 Task: Create a Workspace WS0000000006 in Trello with Workspace Type as ENGINEERING-IT and Workspace Description as WD0000000006. Invite a Team Member Ayush98111@gmail.com to Workspace WS0000000006 in Trello. Invite a Team Member Nikrathi889@gmail.com to Workspace WS0000000006 in Trello. Invite a Team Member Mailaustralia7@gmail.com to Workspace WS0000000006 in Trello. Invite a Team Member Carxxstreet791@gmail.com to Workspace WS0000000006 in Trello
Action: Mouse moved to (471, 54)
Screenshot: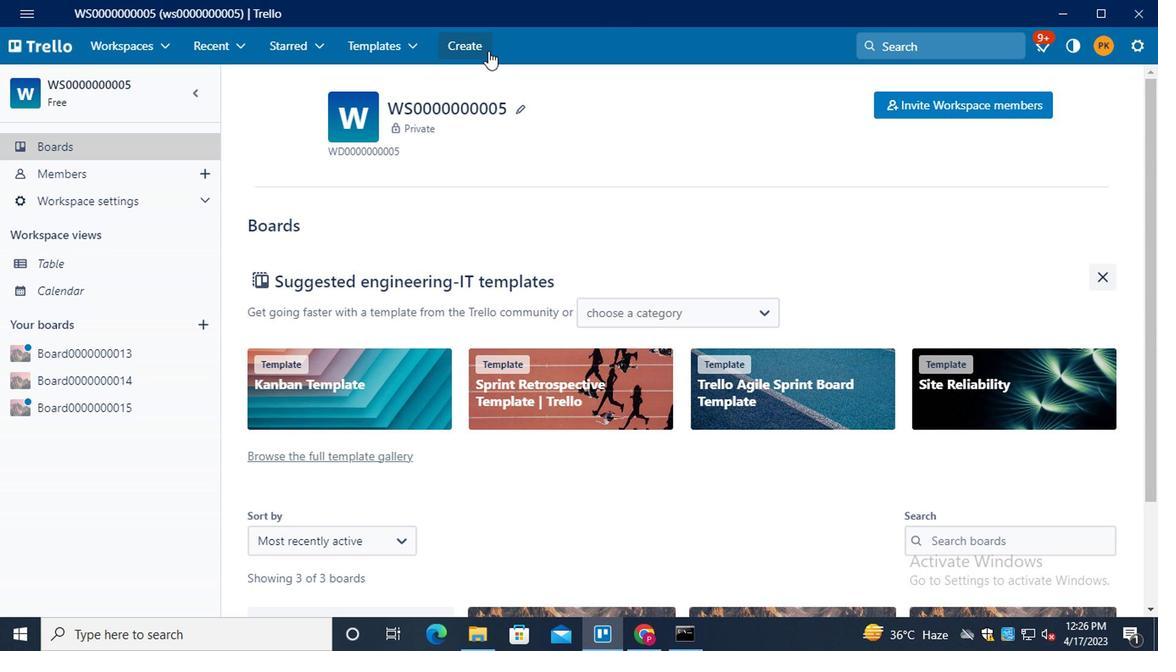 
Action: Mouse pressed left at (471, 54)
Screenshot: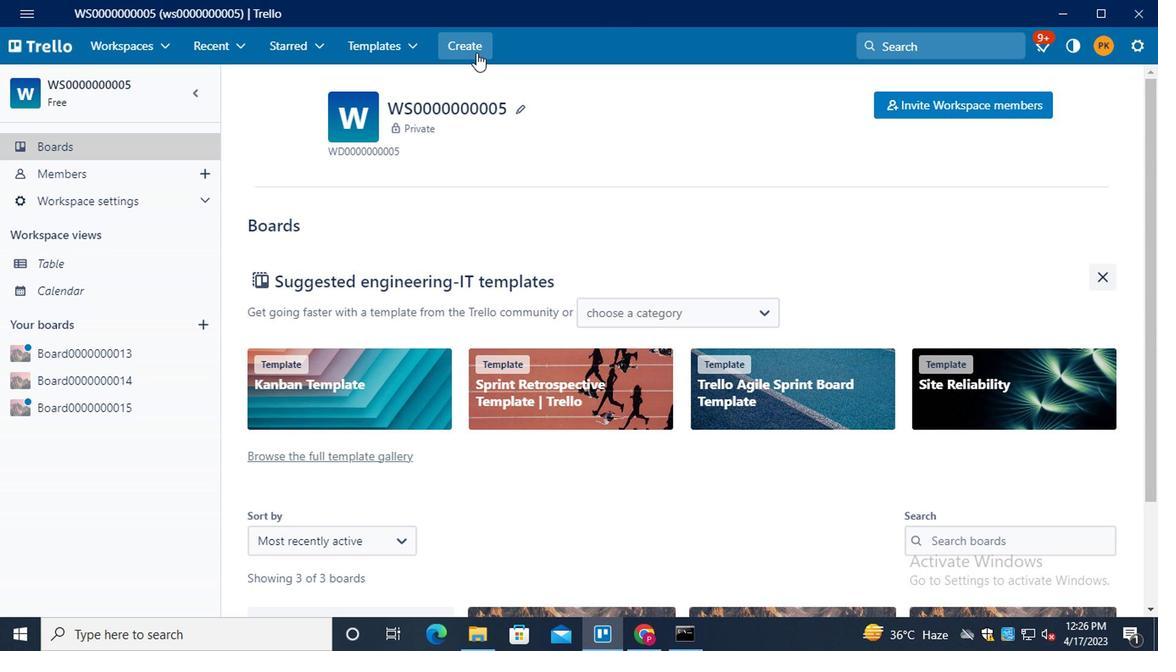 
Action: Mouse moved to (537, 251)
Screenshot: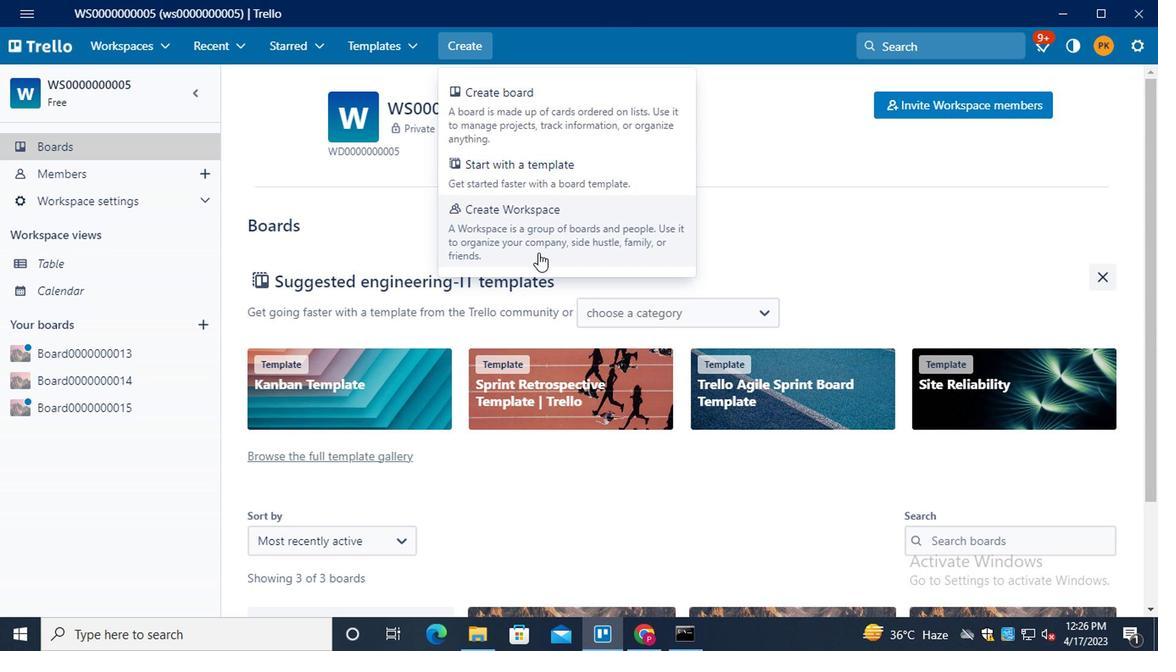 
Action: Mouse pressed left at (537, 251)
Screenshot: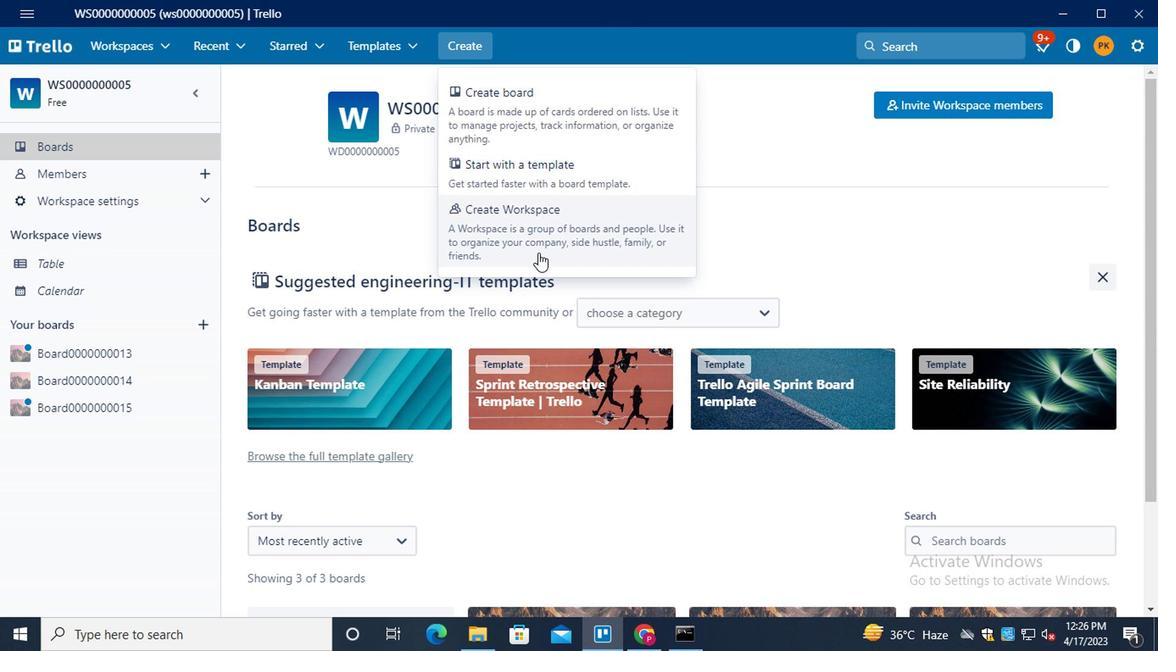 
Action: Mouse moved to (353, 269)
Screenshot: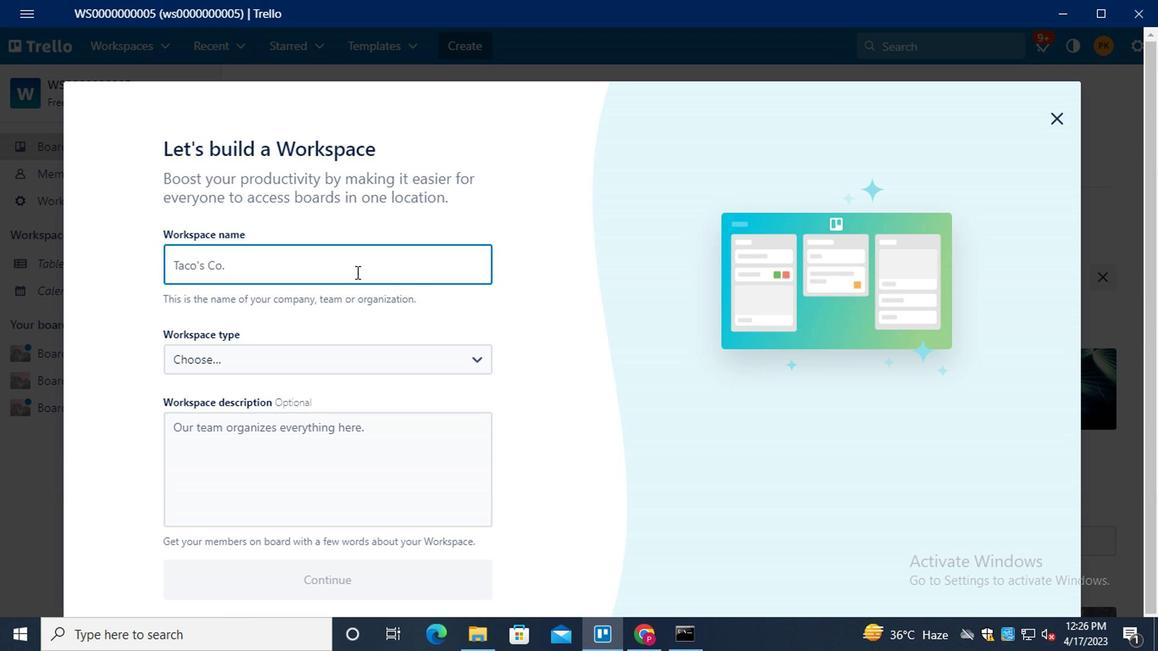 
Action: Mouse pressed left at (353, 269)
Screenshot: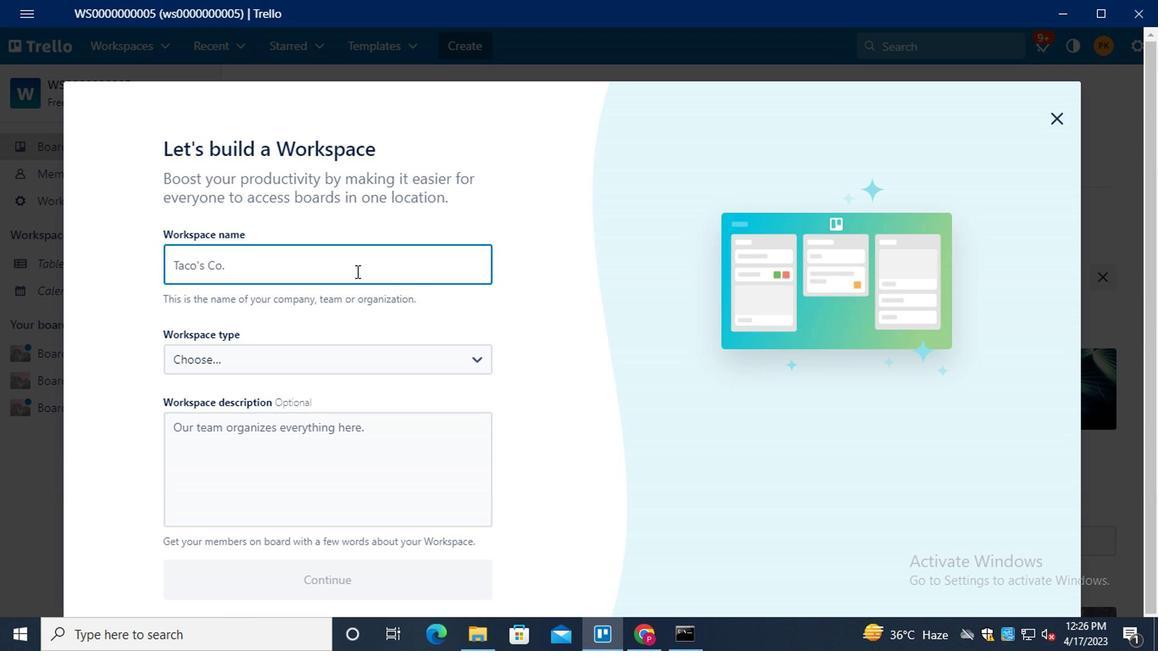 
Action: Key pressed <Key.shift>WS0000000006
Screenshot: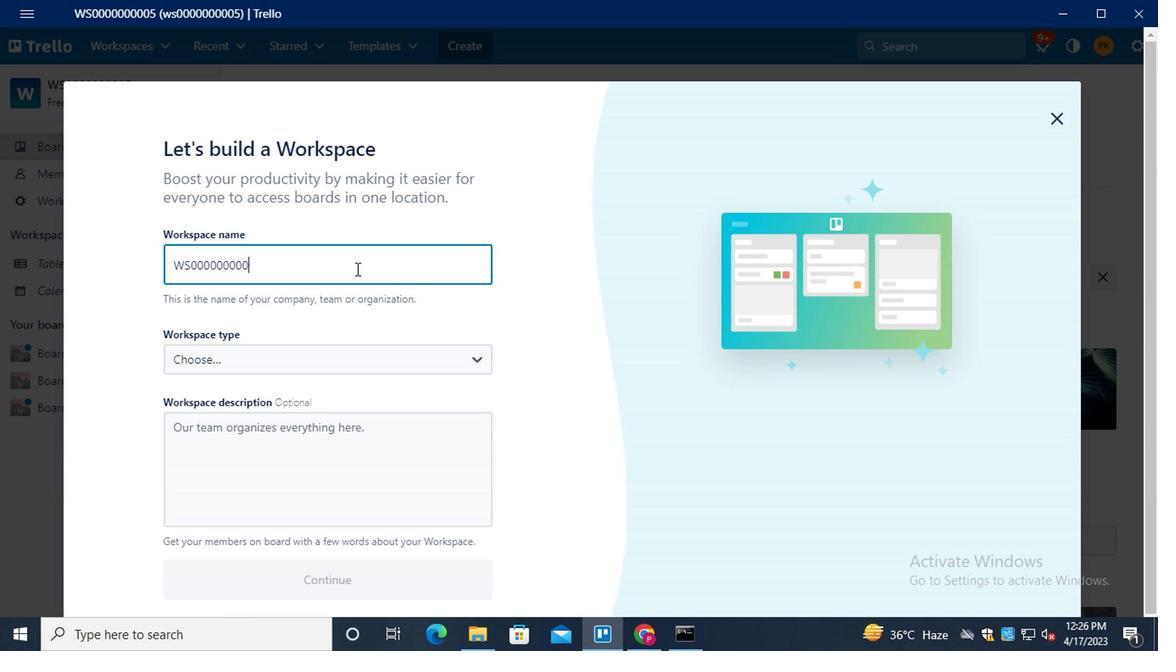 
Action: Mouse moved to (365, 357)
Screenshot: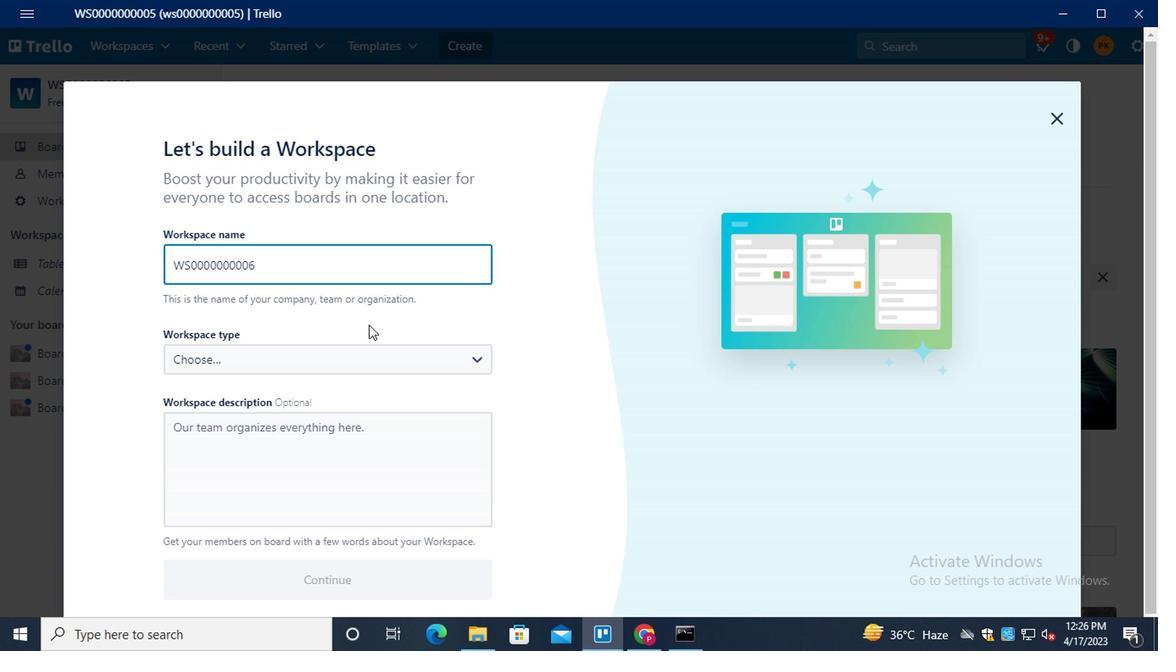 
Action: Mouse pressed left at (365, 357)
Screenshot: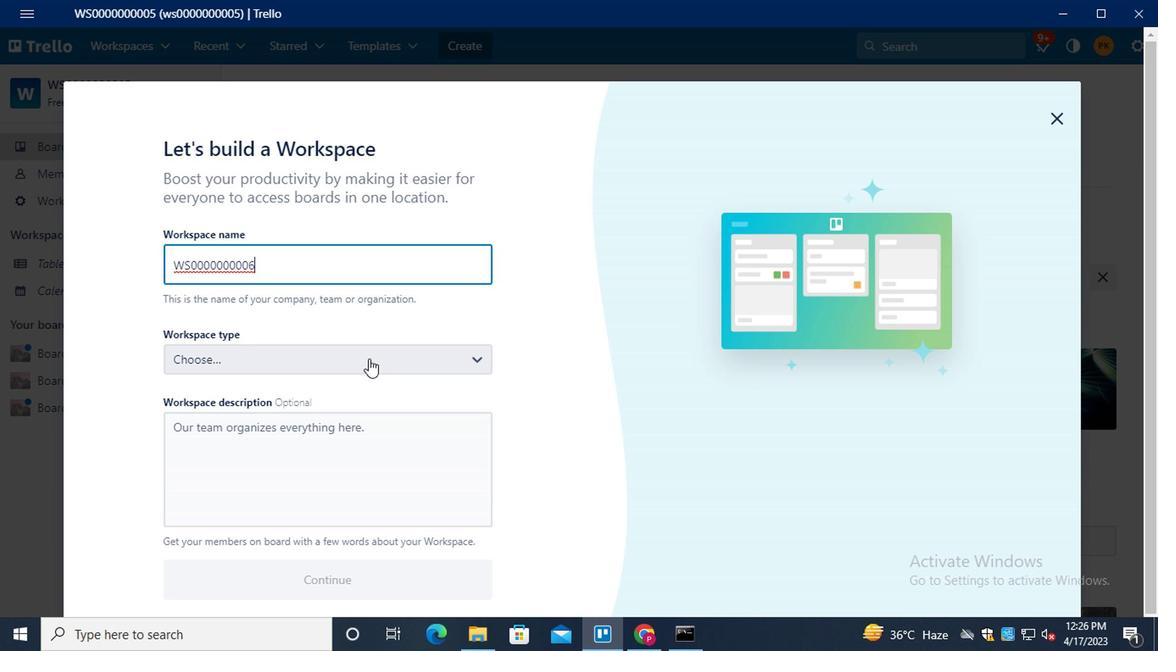 
Action: Mouse moved to (322, 555)
Screenshot: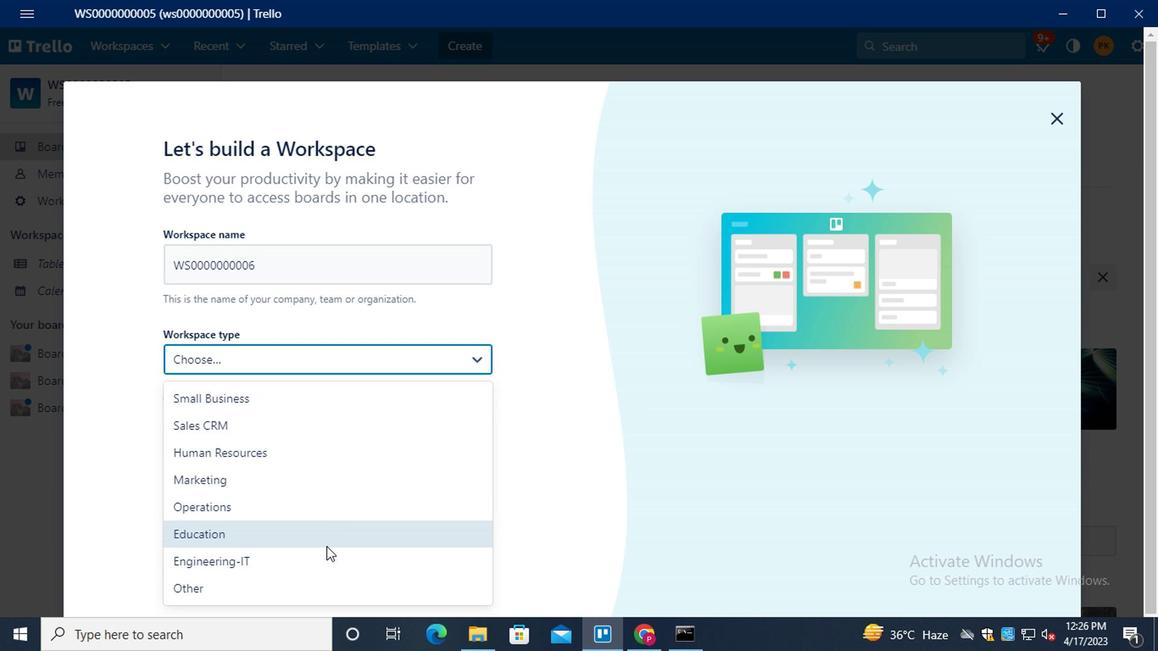 
Action: Mouse pressed left at (322, 555)
Screenshot: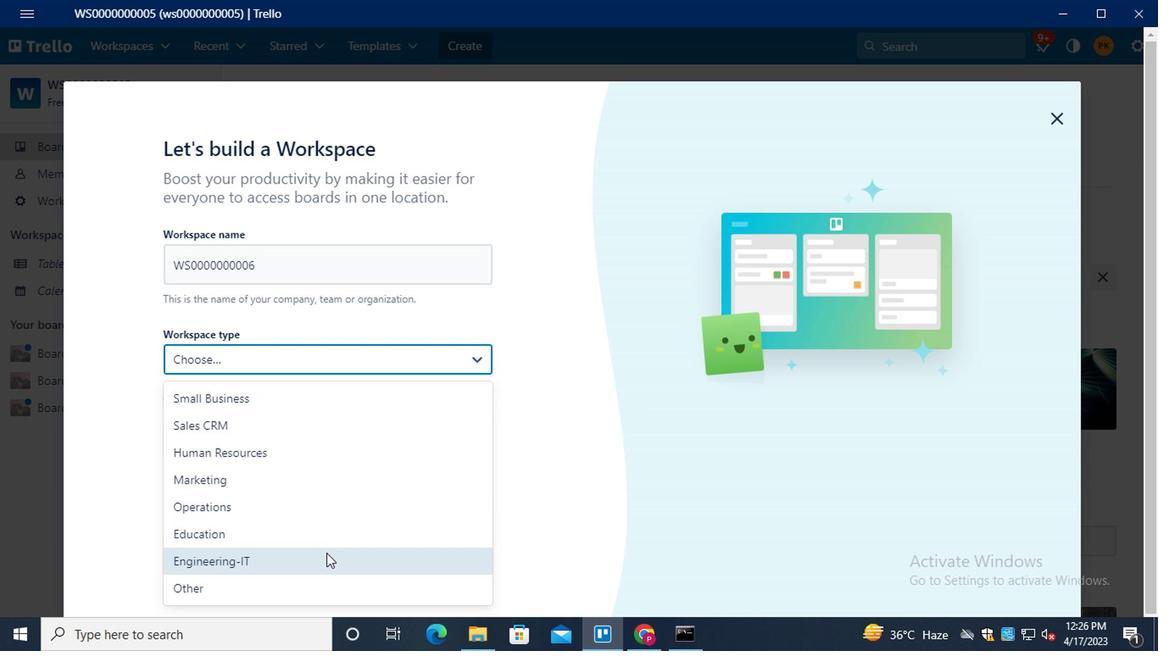 
Action: Mouse moved to (293, 462)
Screenshot: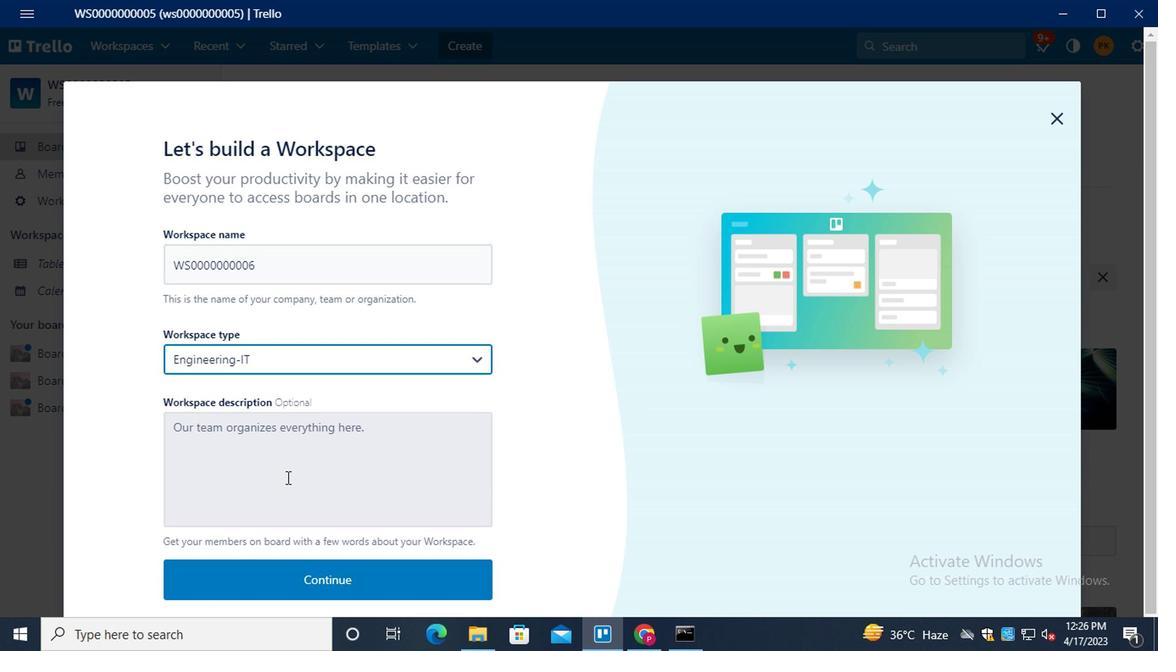 
Action: Mouse pressed left at (293, 462)
Screenshot: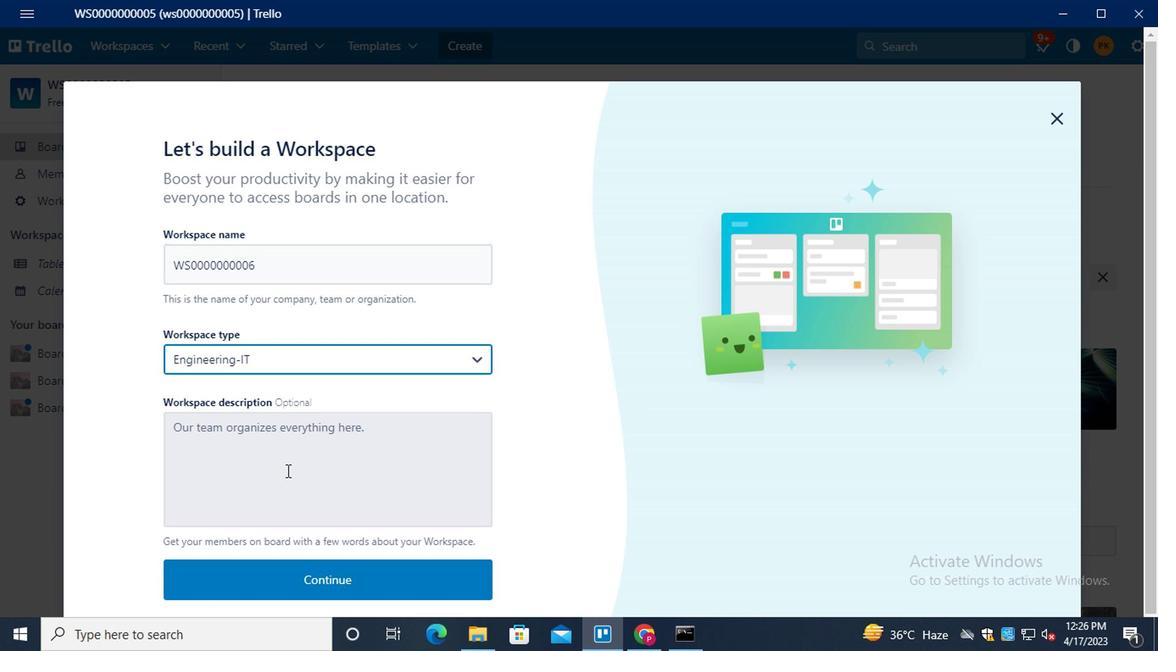 
Action: Key pressed <Key.shift>WD0000000006
Screenshot: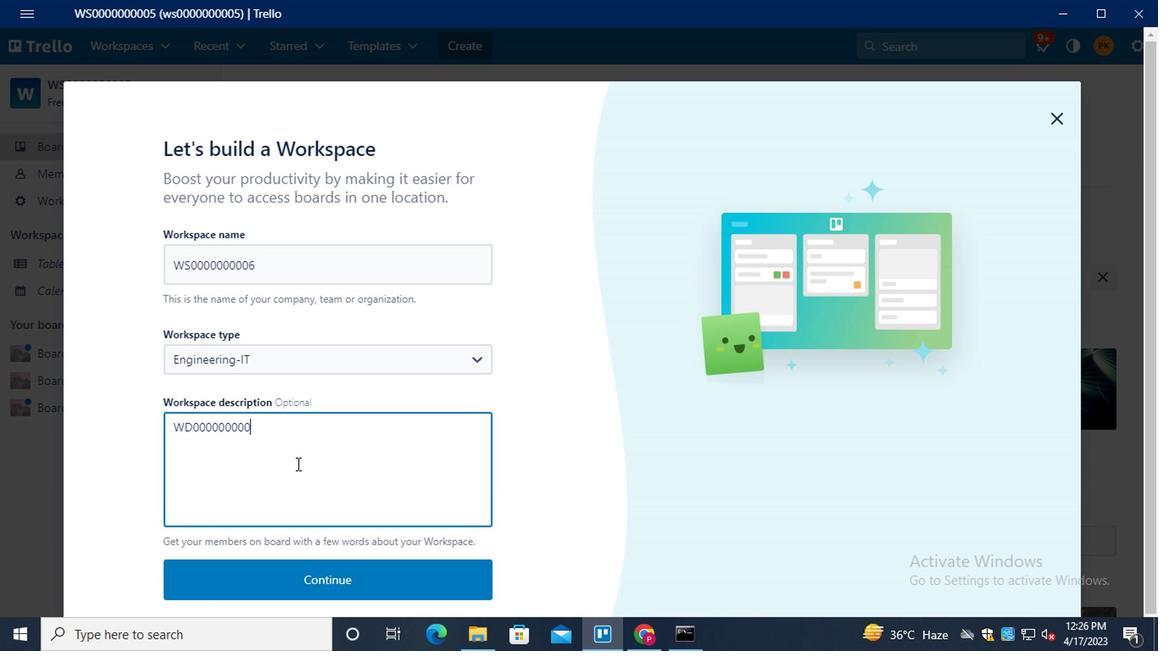 
Action: Mouse moved to (301, 570)
Screenshot: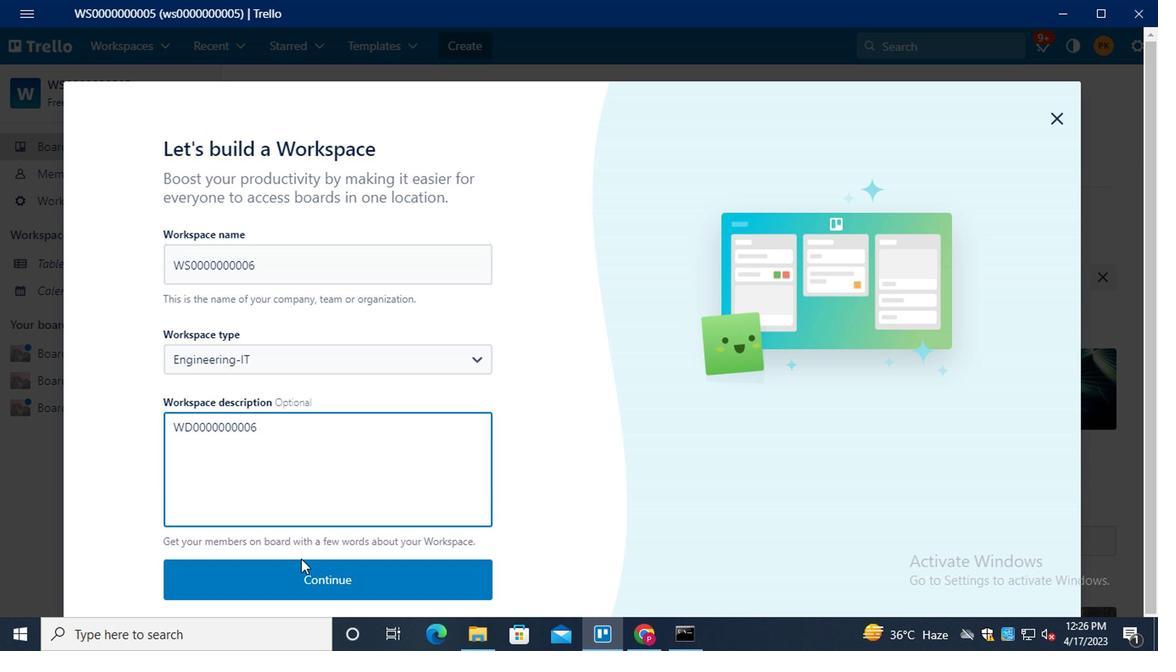 
Action: Mouse pressed left at (301, 570)
Screenshot: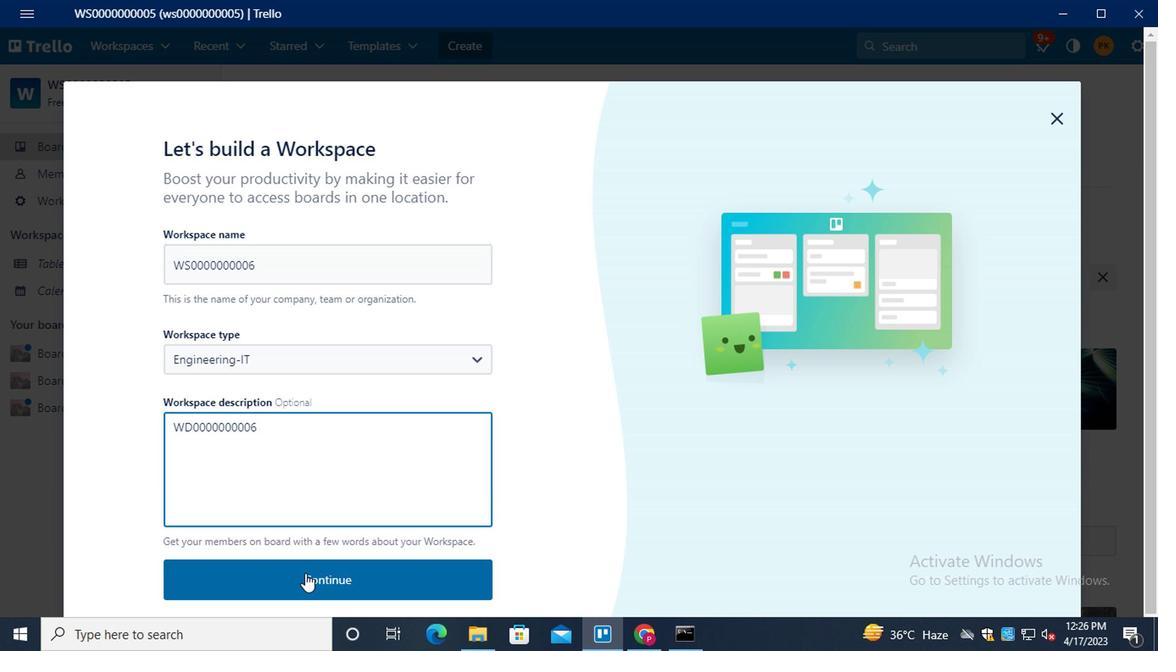 
Action: Mouse moved to (336, 265)
Screenshot: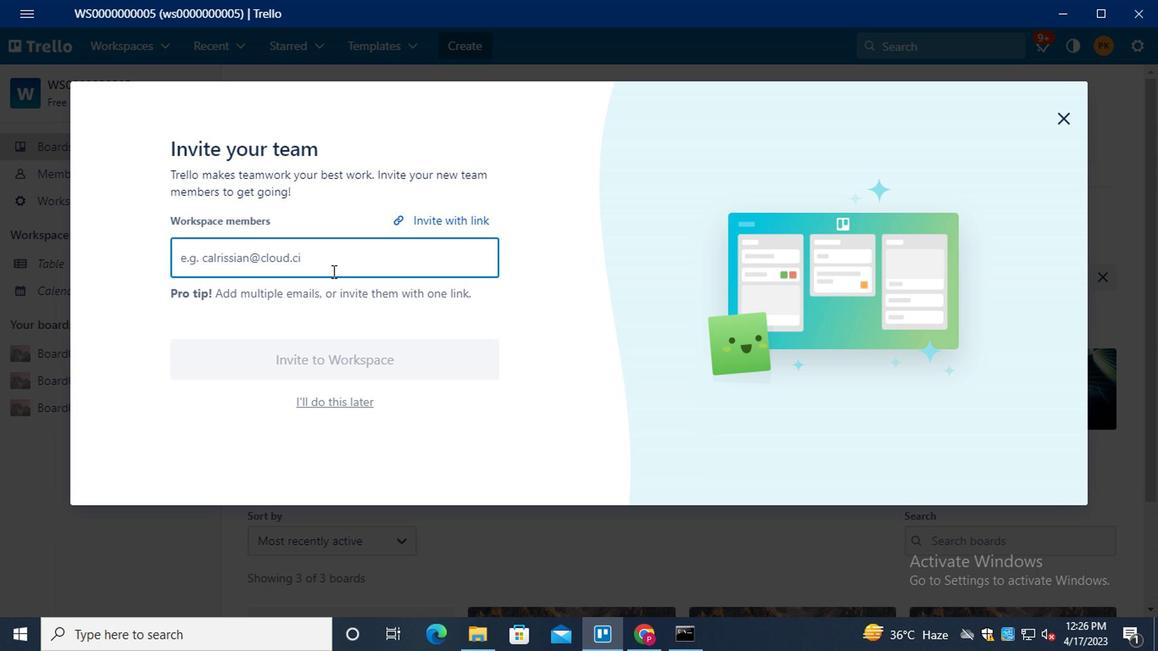 
Action: Mouse pressed left at (336, 265)
Screenshot: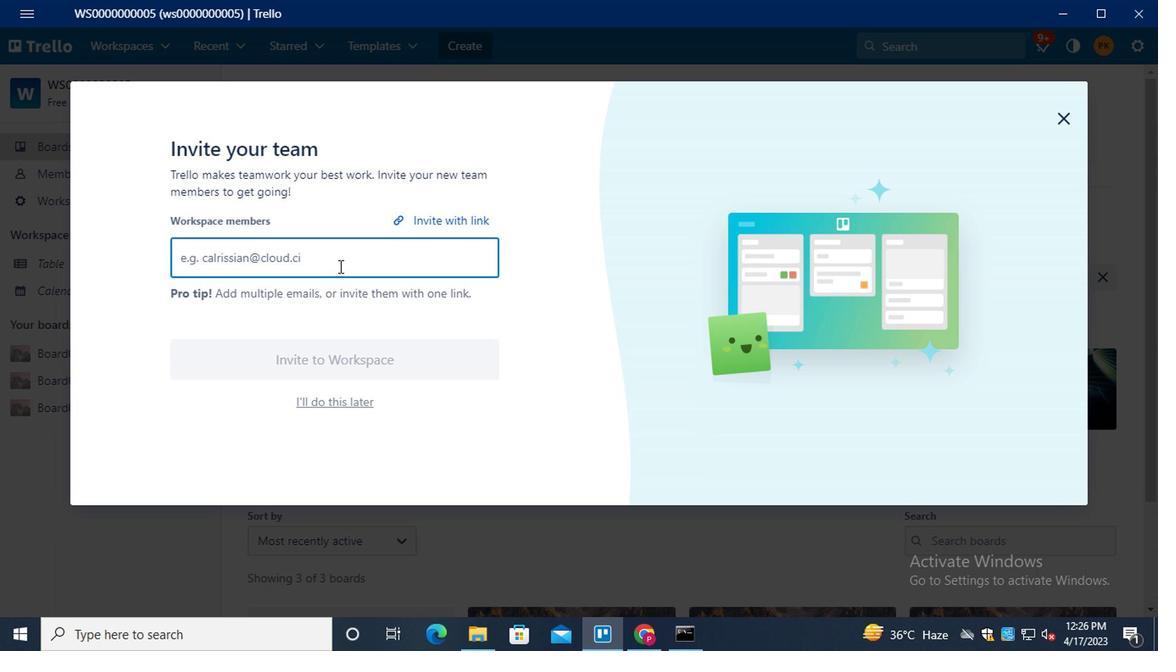 
Action: Mouse moved to (334, 264)
Screenshot: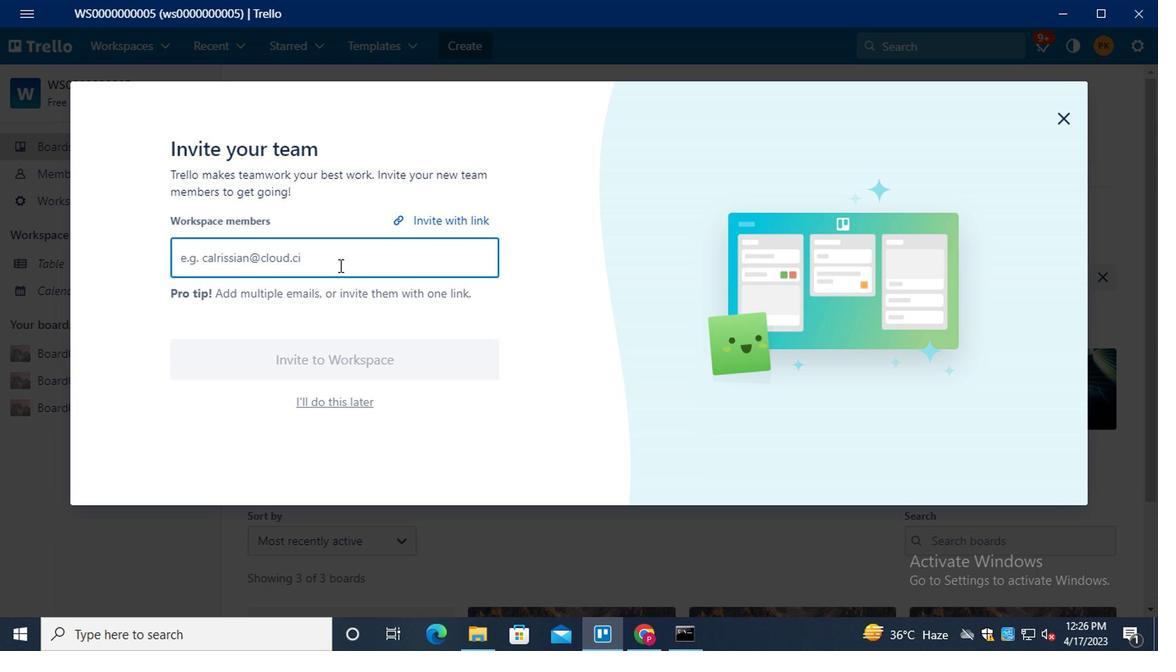 
Action: Key pressed <Key.shift>AYUSH98111<Key.shift>@GMAIL.COM<Key.enter><Key.shift><Key.shift><Key.shift><Key.shift><Key.shift><Key.shift><Key.shift><Key.shift><Key.shift>NIKRATHI889<Key.shift>@G,A<Key.backspace><Key.backspace>MAIL.COM<Key.enter><Key.shift>MAILAUSTRALIA7<Key.shift>@GMAIL.COM<Key.enter><Key.shift>CARXXSTREET791<Key.shift>@GMAIL.COM<Key.enter>
Screenshot: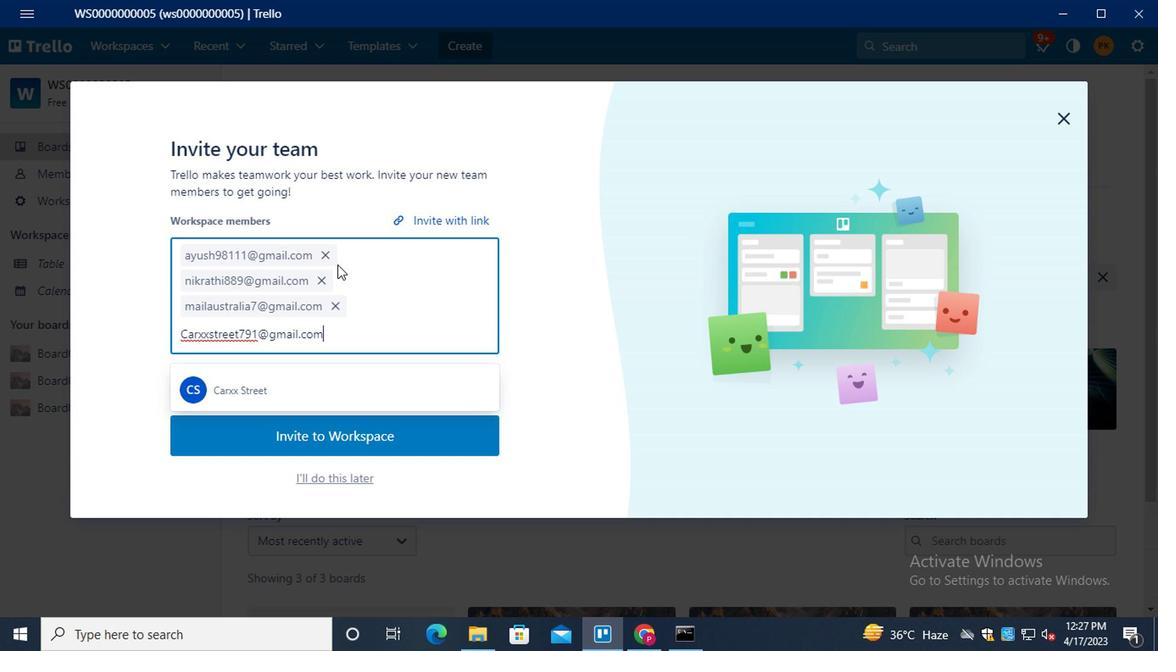
Action: Mouse moved to (348, 450)
Screenshot: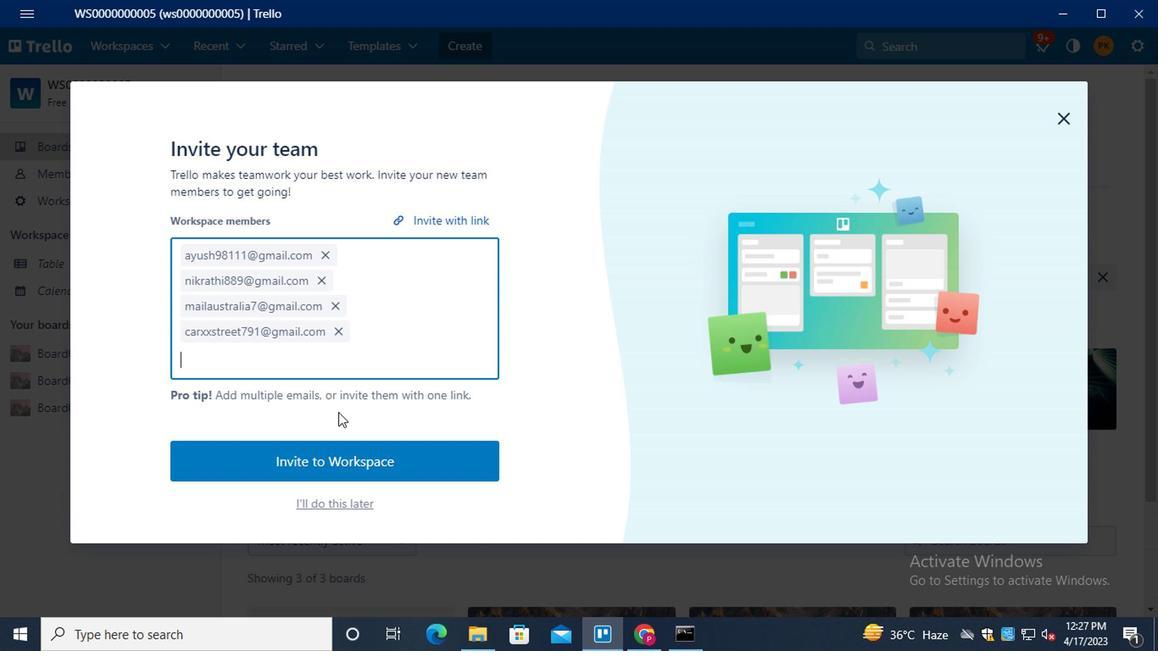 
Action: Mouse pressed left at (348, 450)
Screenshot: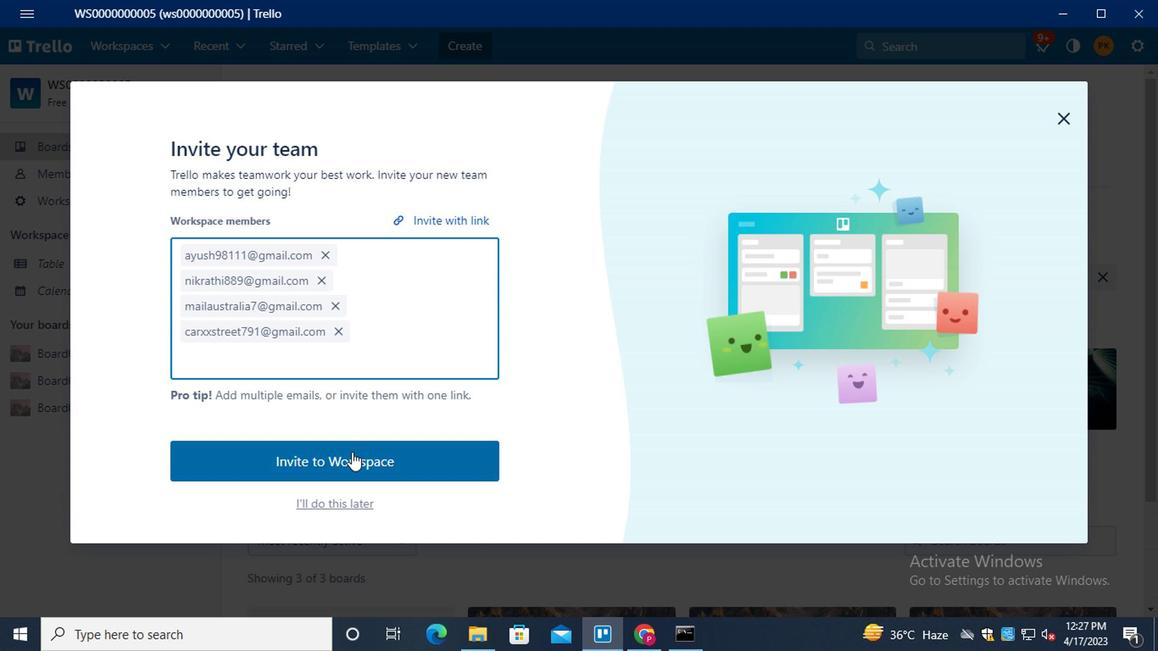 
